 Task: Create Card Card0047 in Board Board0042 in Workspace Development in Trello
Action: Mouse moved to (440, 84)
Screenshot: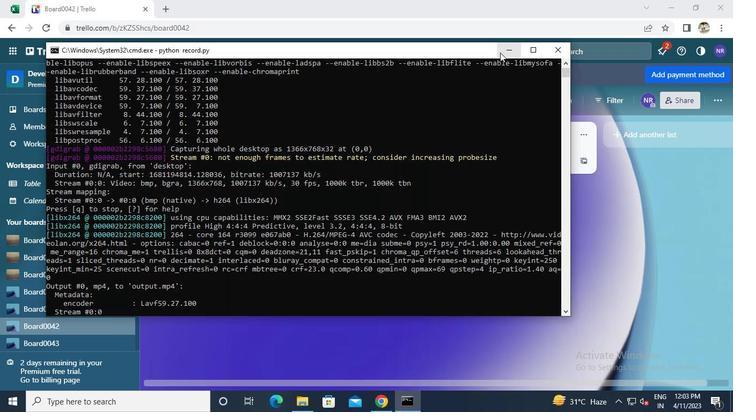 
Action: Mouse pressed left at (440, 84)
Screenshot: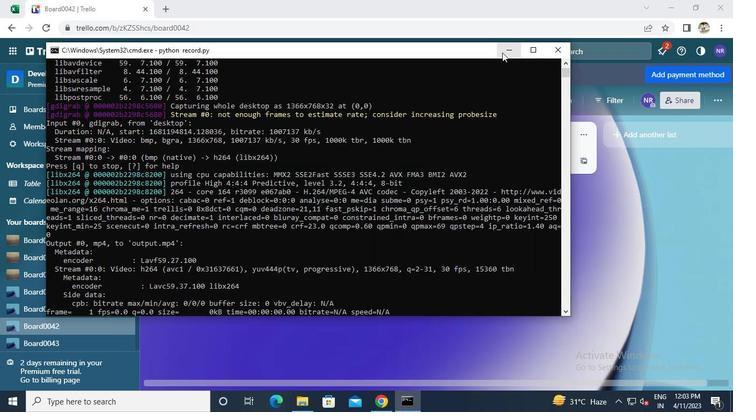 
Action: Mouse moved to (219, 189)
Screenshot: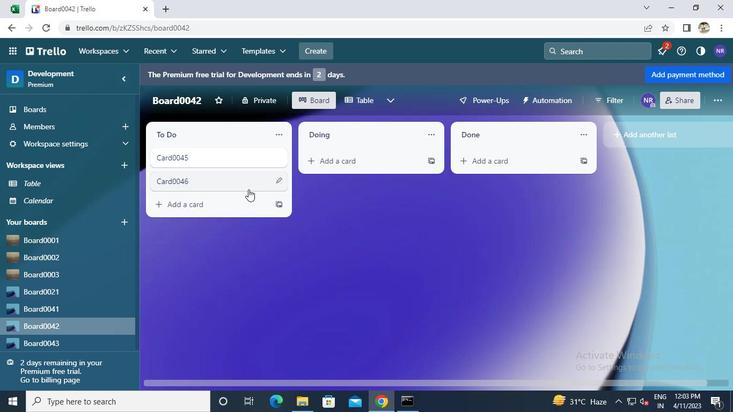 
Action: Mouse pressed left at (219, 189)
Screenshot: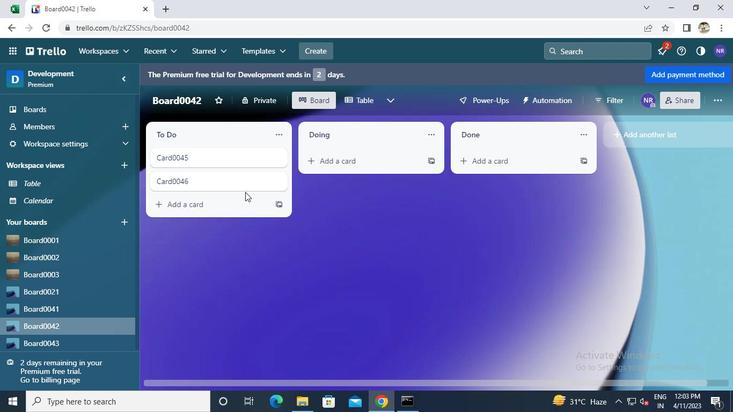 
Action: Keyboard Key.caps_lock
Screenshot: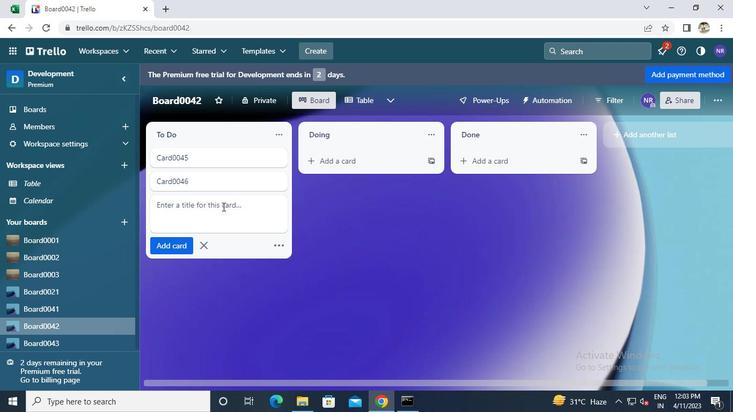 
Action: Keyboard c
Screenshot: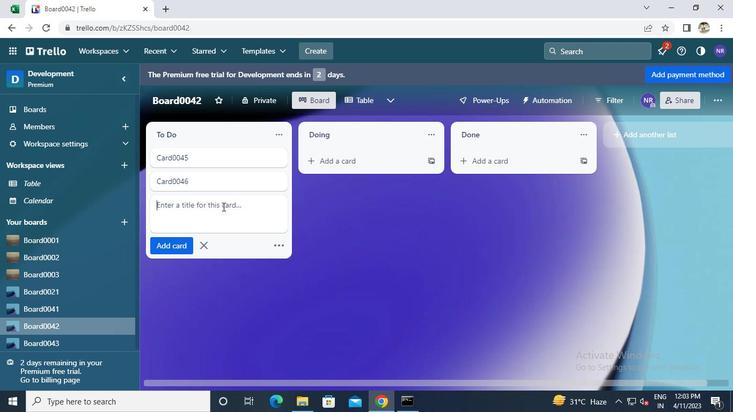 
Action: Keyboard Key.caps_lock
Screenshot: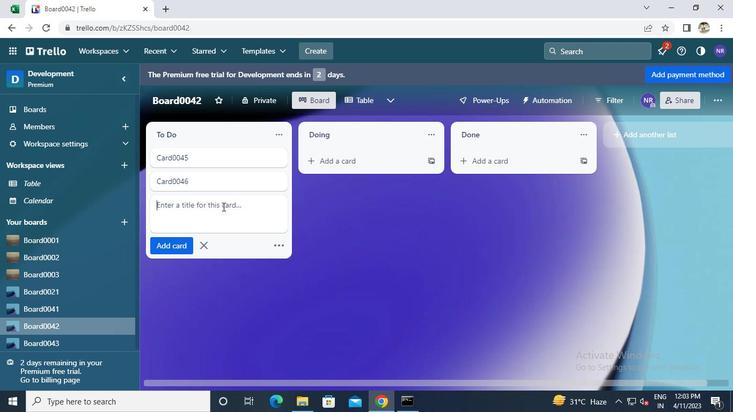 
Action: Keyboard a
Screenshot: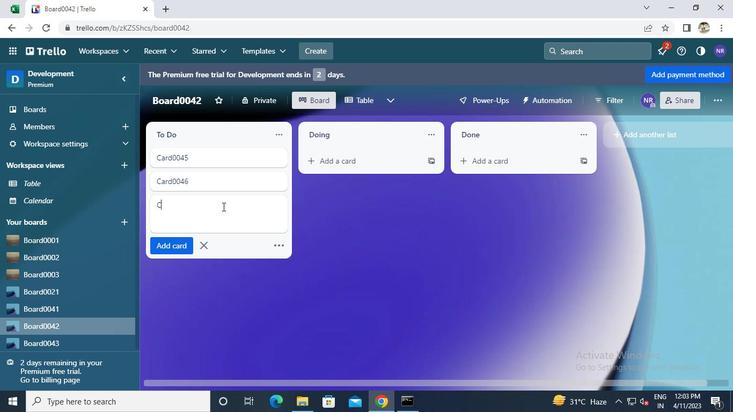 
Action: Keyboard r
Screenshot: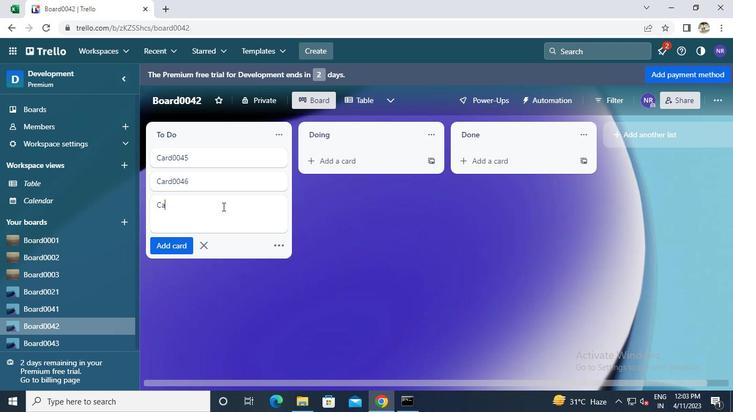 
Action: Keyboard d
Screenshot: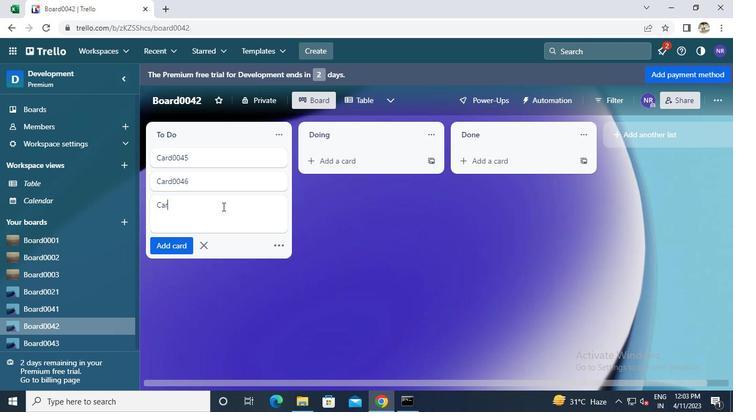 
Action: Keyboard 0
Screenshot: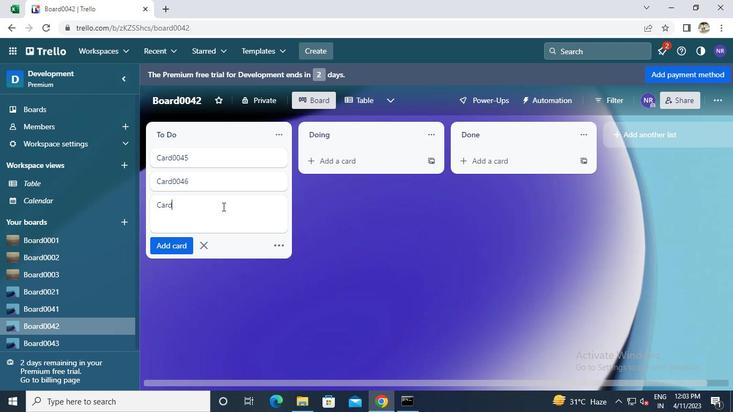 
Action: Keyboard 0
Screenshot: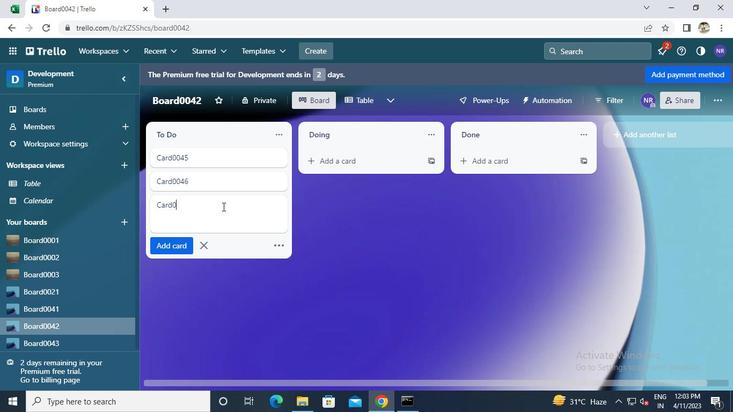 
Action: Keyboard 4
Screenshot: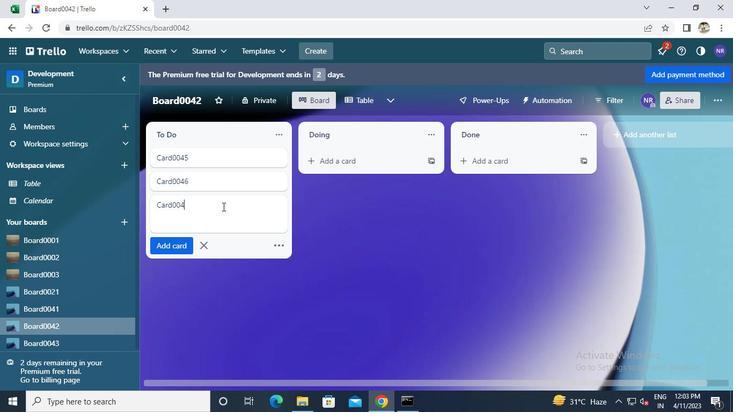 
Action: Keyboard 6
Screenshot: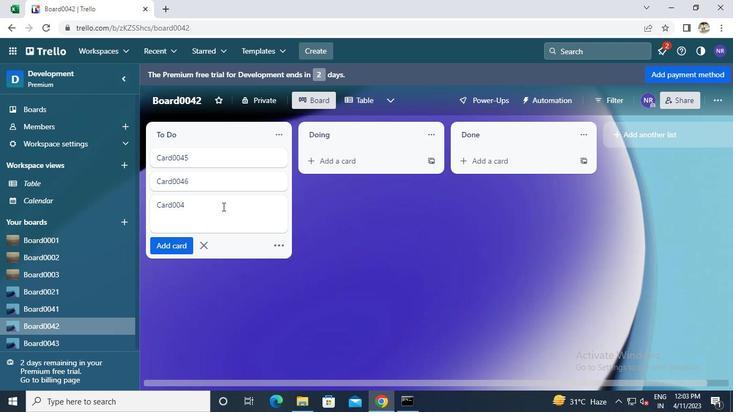 
Action: Keyboard Key.enter
Screenshot: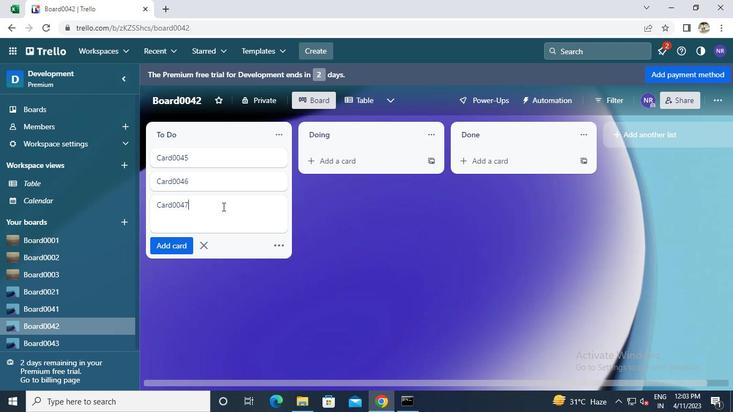 
Action: Mouse moved to (381, 360)
Screenshot: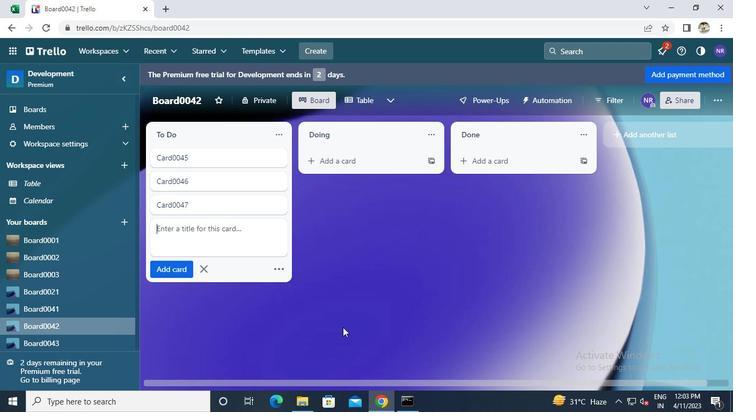 
Action: Mouse pressed left at (381, 360)
Screenshot: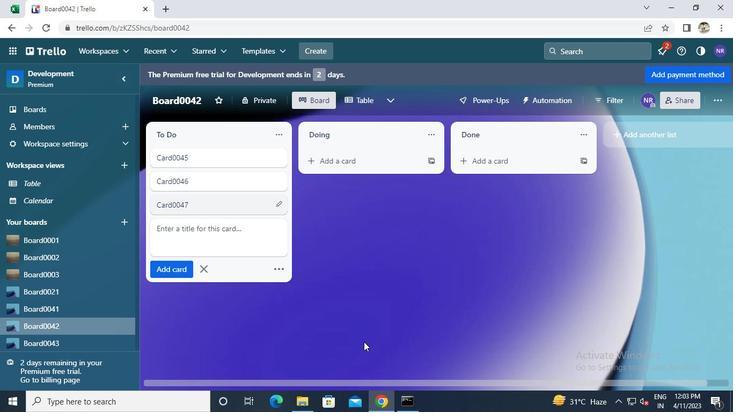 
Action: Mouse moved to (483, 84)
Screenshot: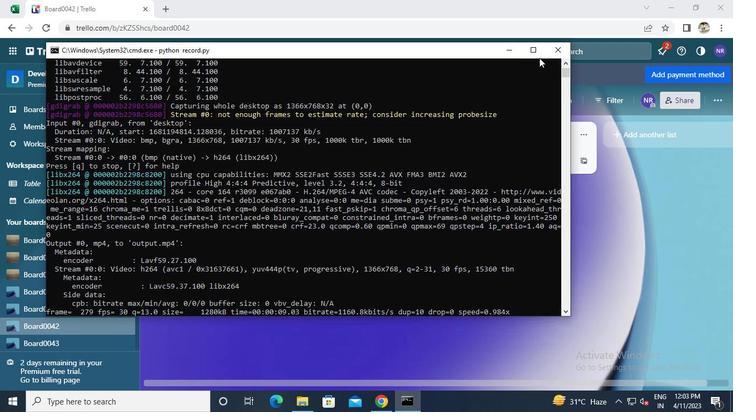 
Action: Mouse pressed left at (483, 84)
Screenshot: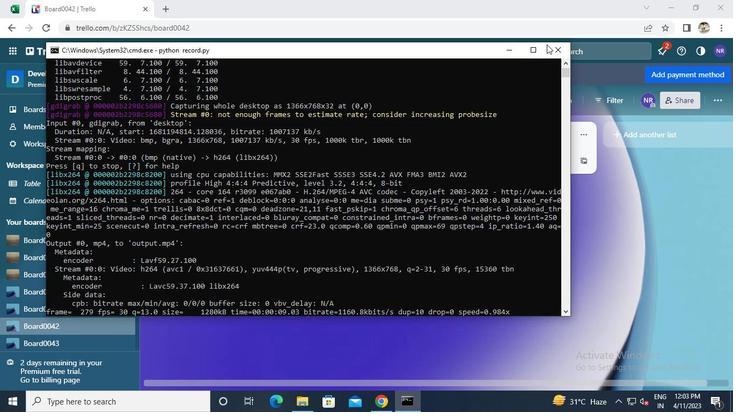 
Action: Mouse moved to (452, 97)
Screenshot: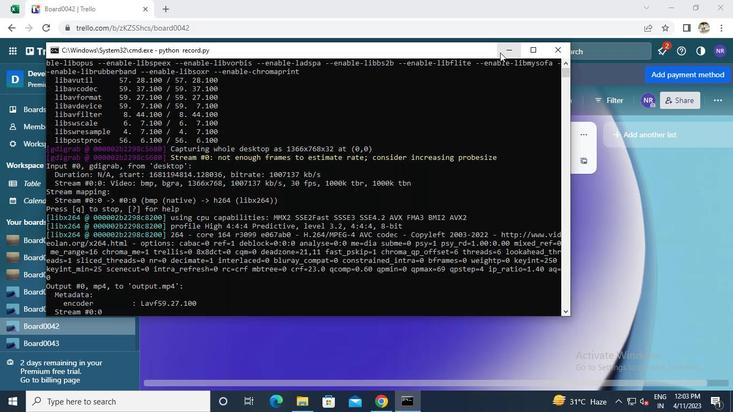 
Action: Mouse pressed left at (452, 97)
Screenshot: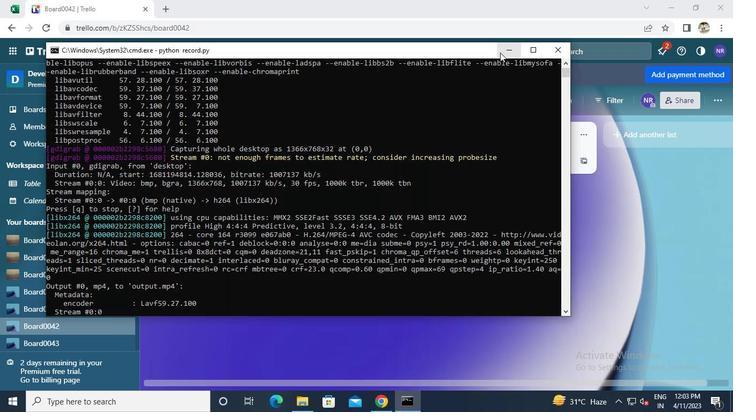 
Action: Mouse moved to (219, 212)
Screenshot: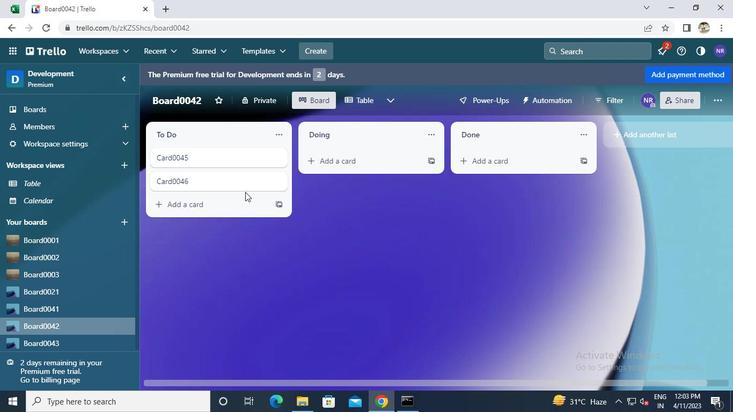 
Action: Mouse pressed left at (219, 212)
Screenshot: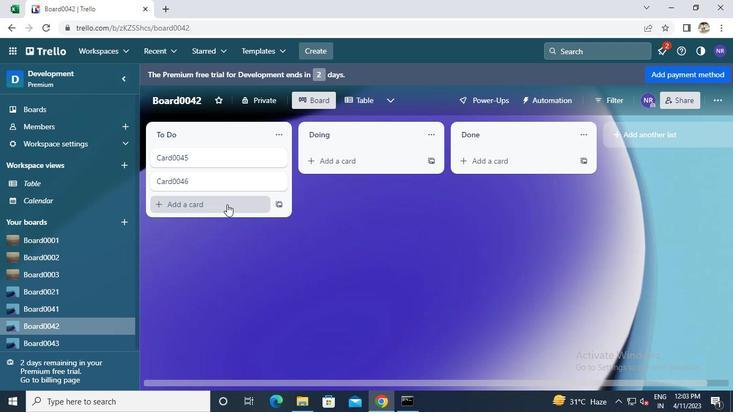 
Action: Keyboard Key.caps_lock
Screenshot: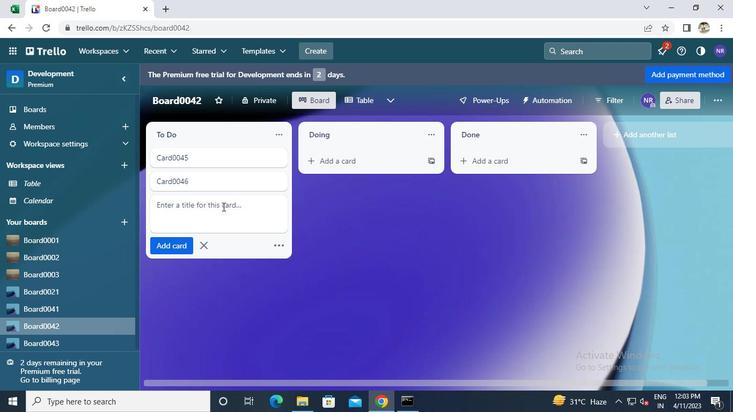 
Action: Keyboard c
Screenshot: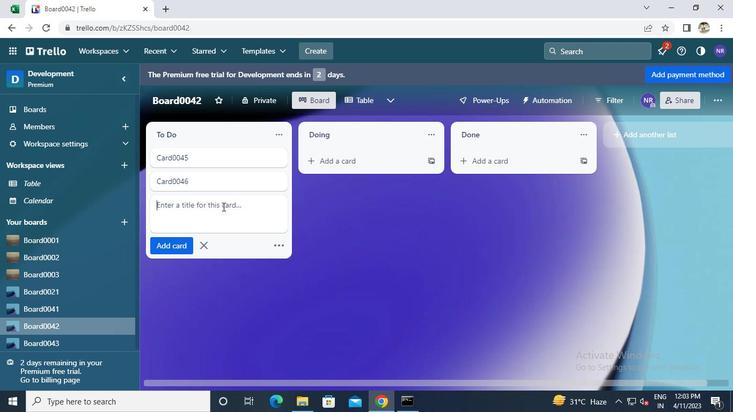 
Action: Keyboard Key.caps_lock
Screenshot: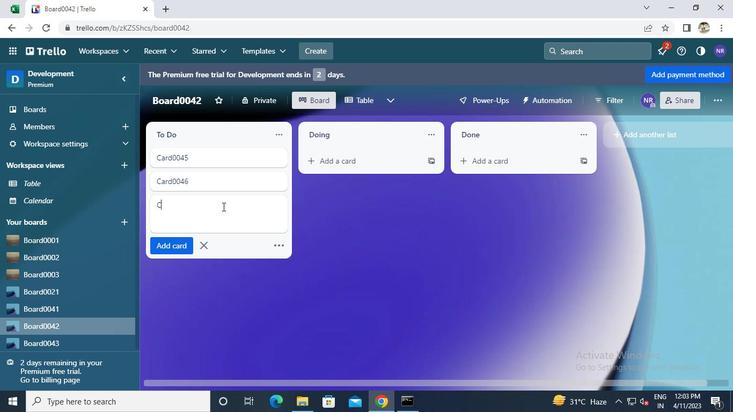 
Action: Keyboard a
Screenshot: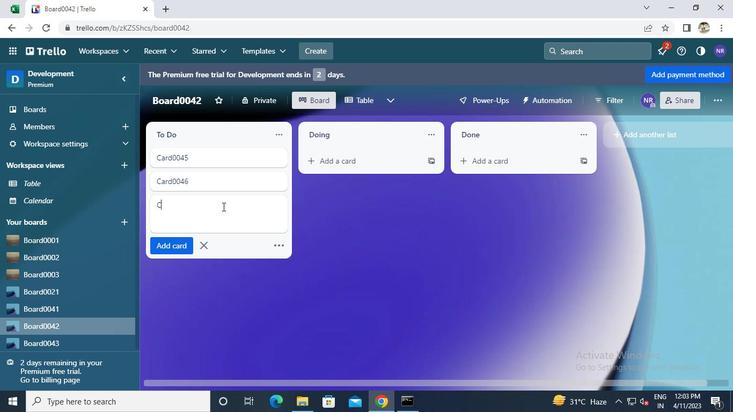 
Action: Keyboard r
Screenshot: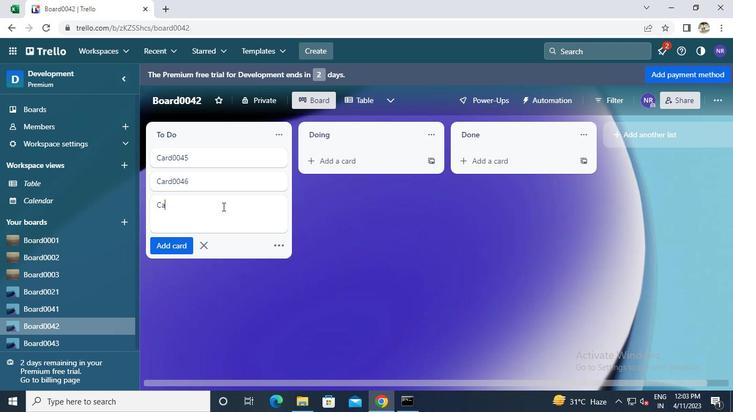 
Action: Keyboard d
Screenshot: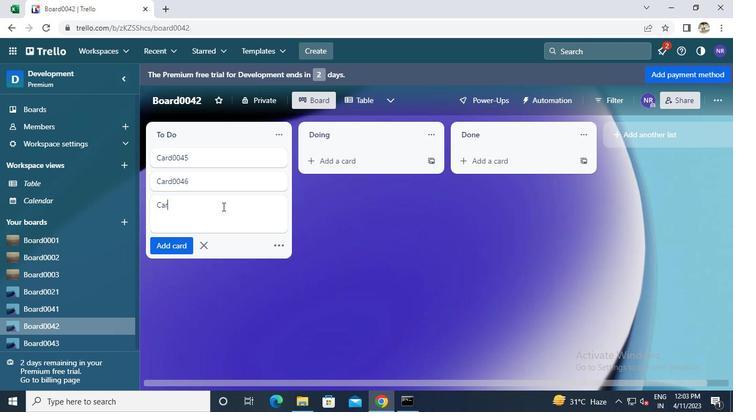 
Action: Keyboard 0
Screenshot: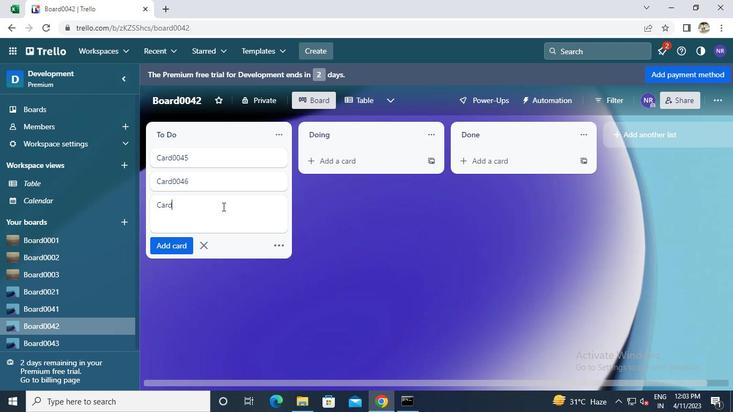 
Action: Keyboard 0
Screenshot: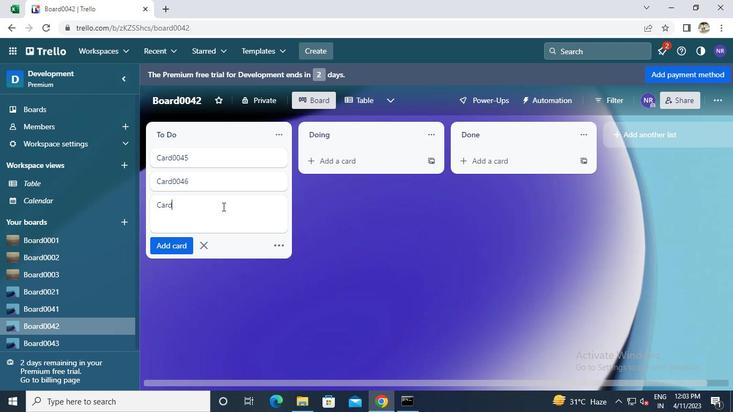 
Action: Keyboard 4
Screenshot: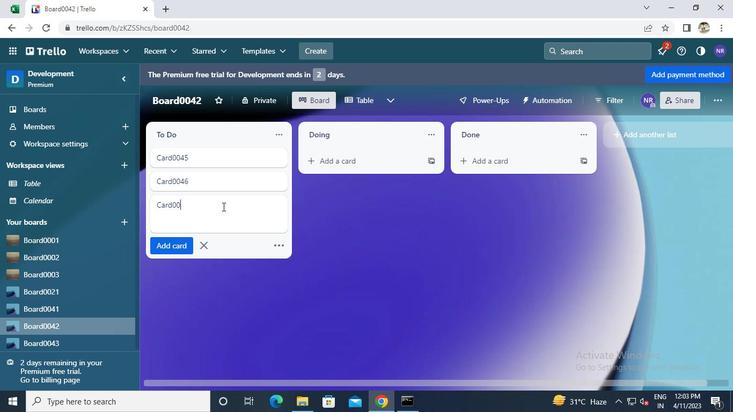 
Action: Keyboard 7
Screenshot: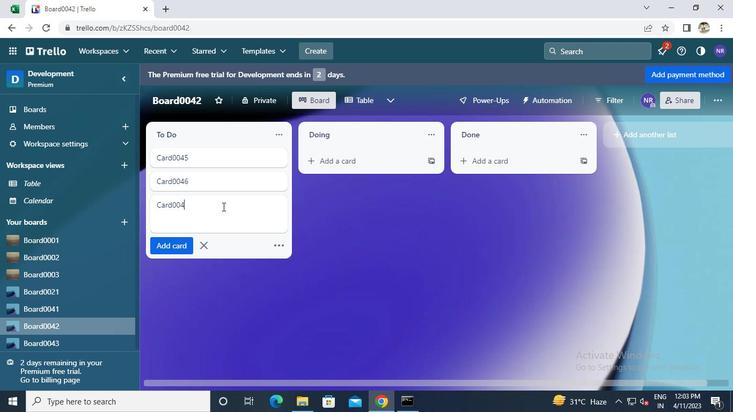 
Action: Mouse moved to (183, 240)
Screenshot: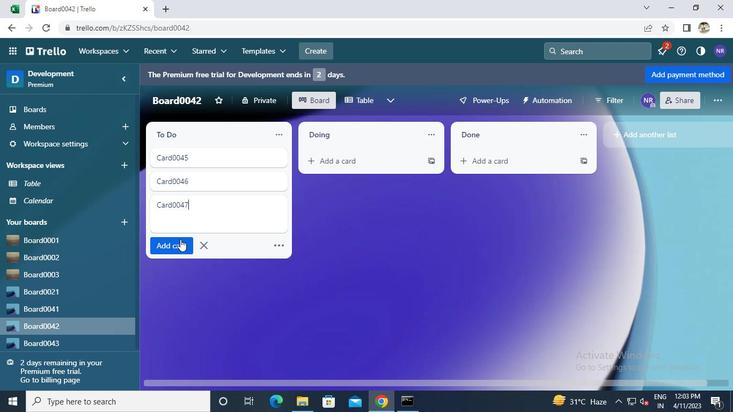 
Action: Mouse pressed left at (183, 240)
Screenshot: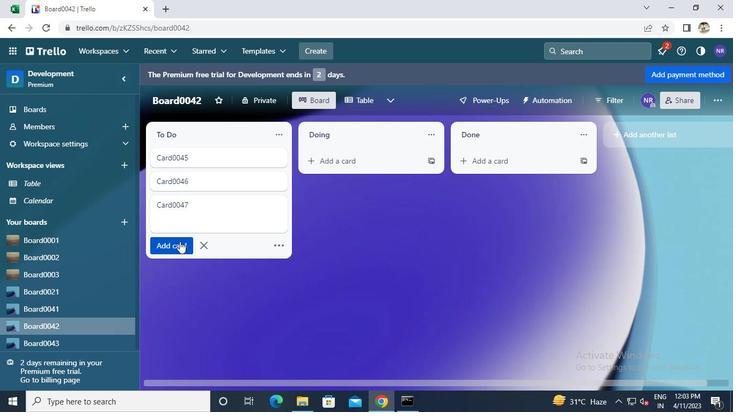 
Action: Mouse moved to (366, 354)
Screenshot: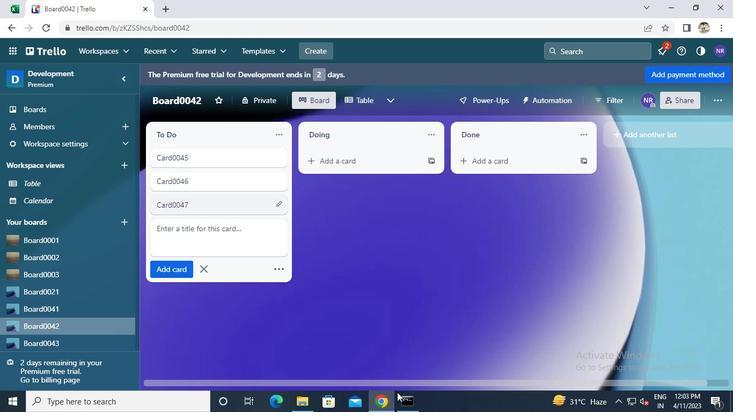 
Action: Mouse pressed left at (366, 354)
Screenshot: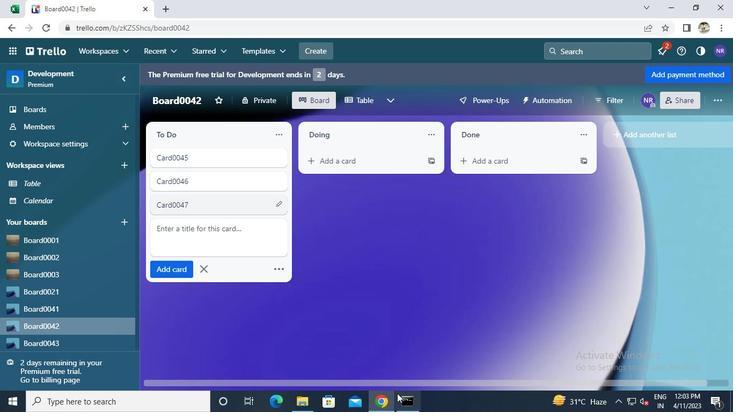 
Action: Mouse moved to (496, 94)
Screenshot: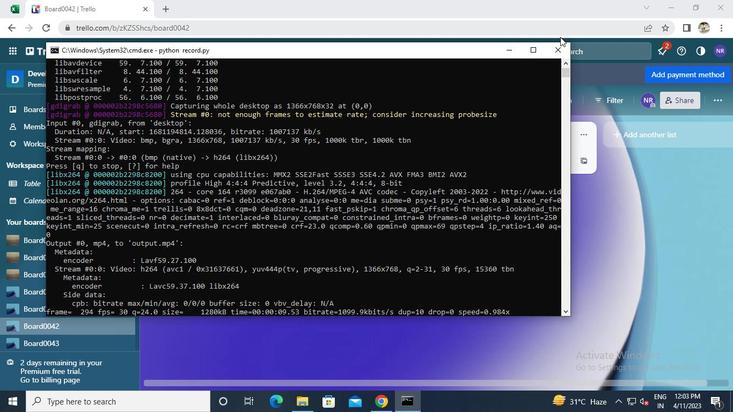 
Action: Mouse pressed left at (496, 94)
Screenshot: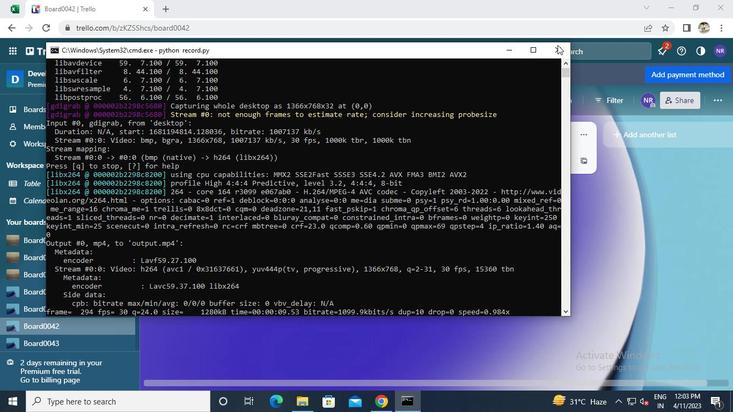 
